 Task: Add the task  Upgrade and migrate company file storage to a cloud-based solution to the section Burnout Blitz in the project AgileFlow and add a Due Date to the respective task as 2023/12/21
Action: Mouse moved to (86, 469)
Screenshot: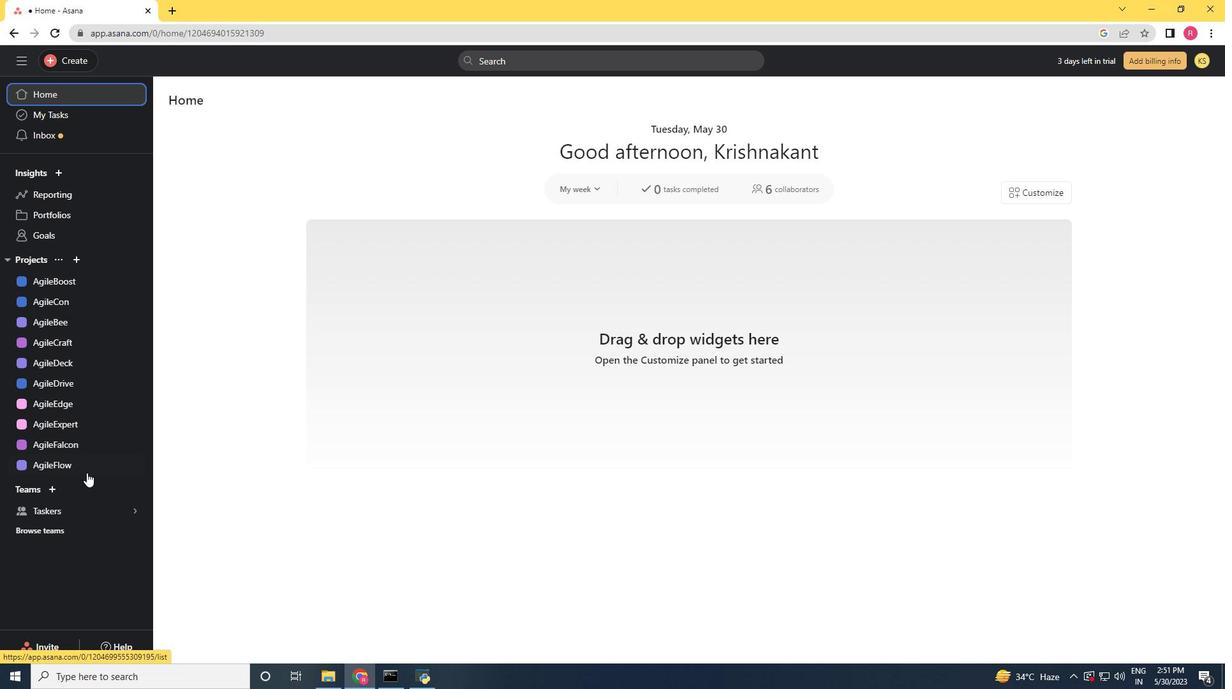 
Action: Mouse pressed left at (86, 469)
Screenshot: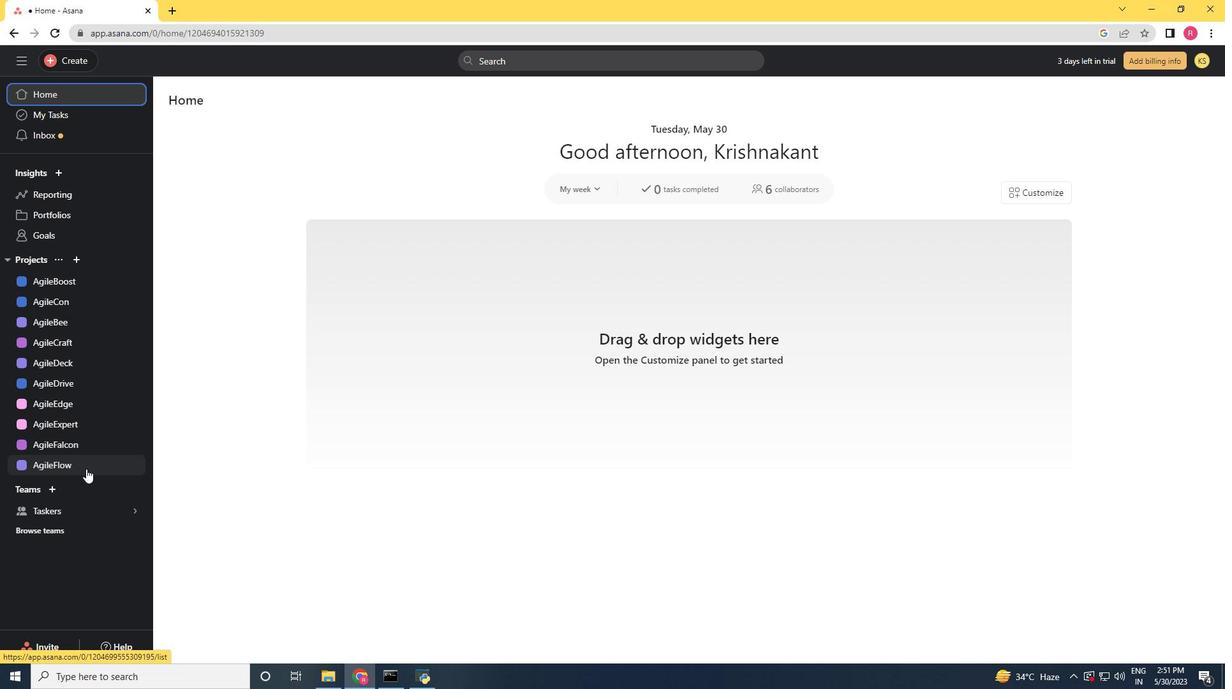 
Action: Mouse moved to (366, 506)
Screenshot: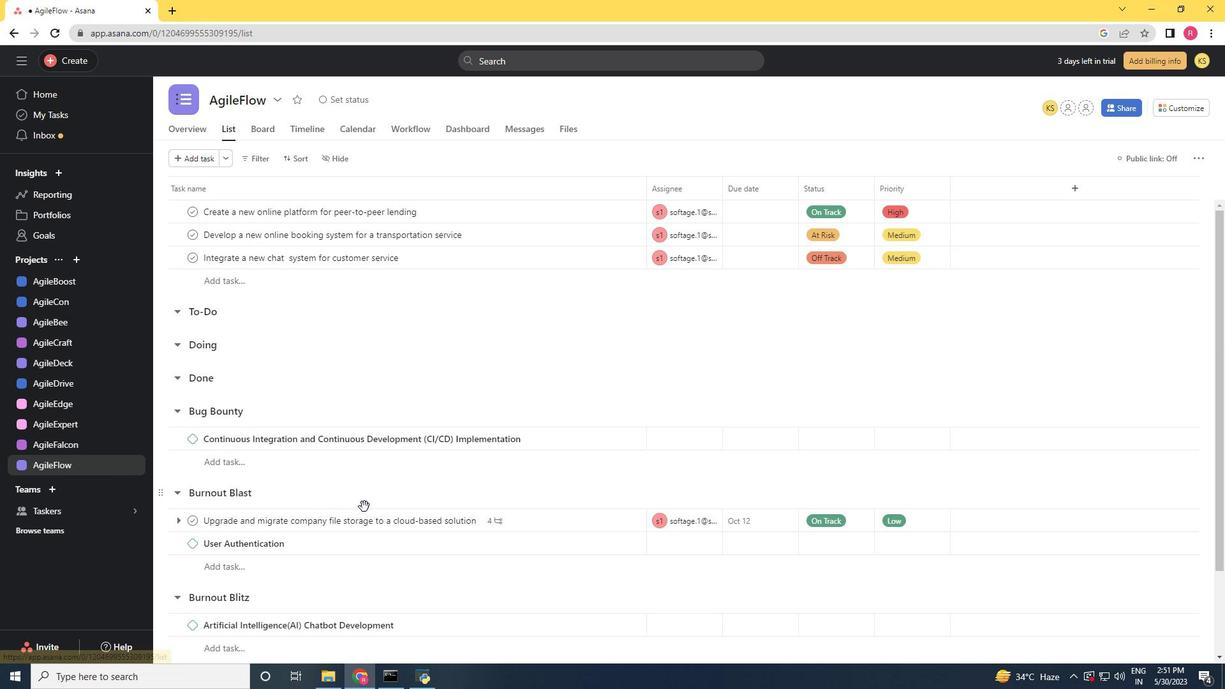 
Action: Mouse scrolled (366, 506) with delta (0, 0)
Screenshot: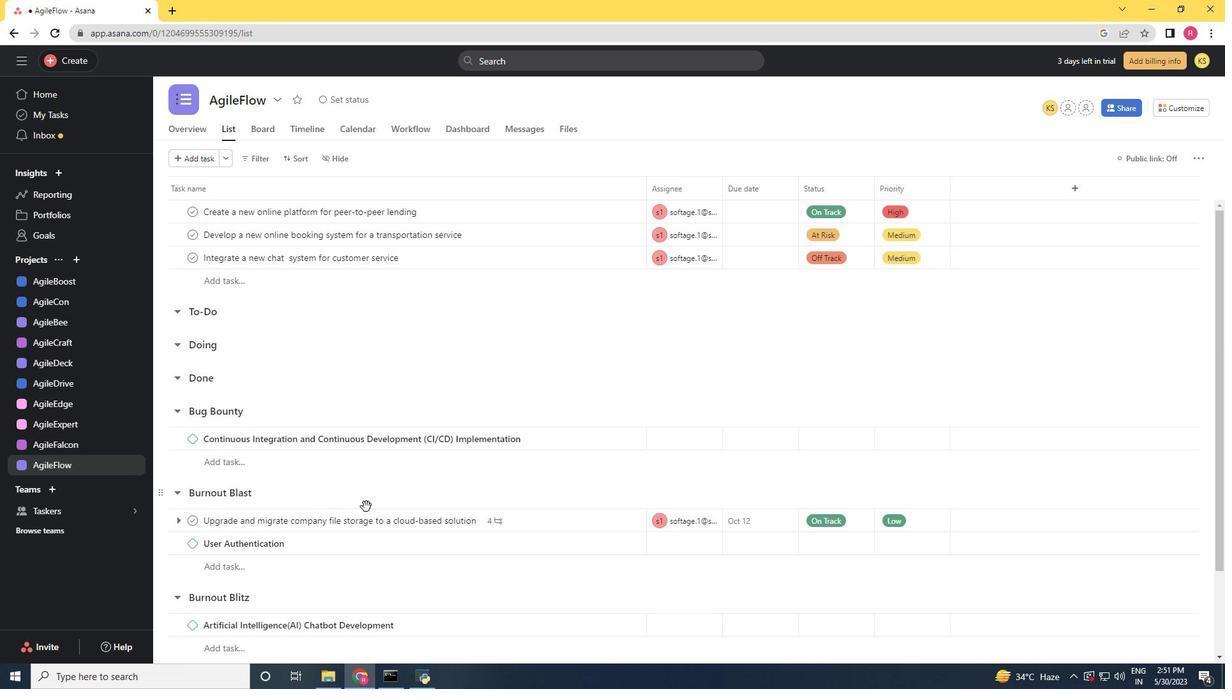 
Action: Mouse scrolled (366, 506) with delta (0, 0)
Screenshot: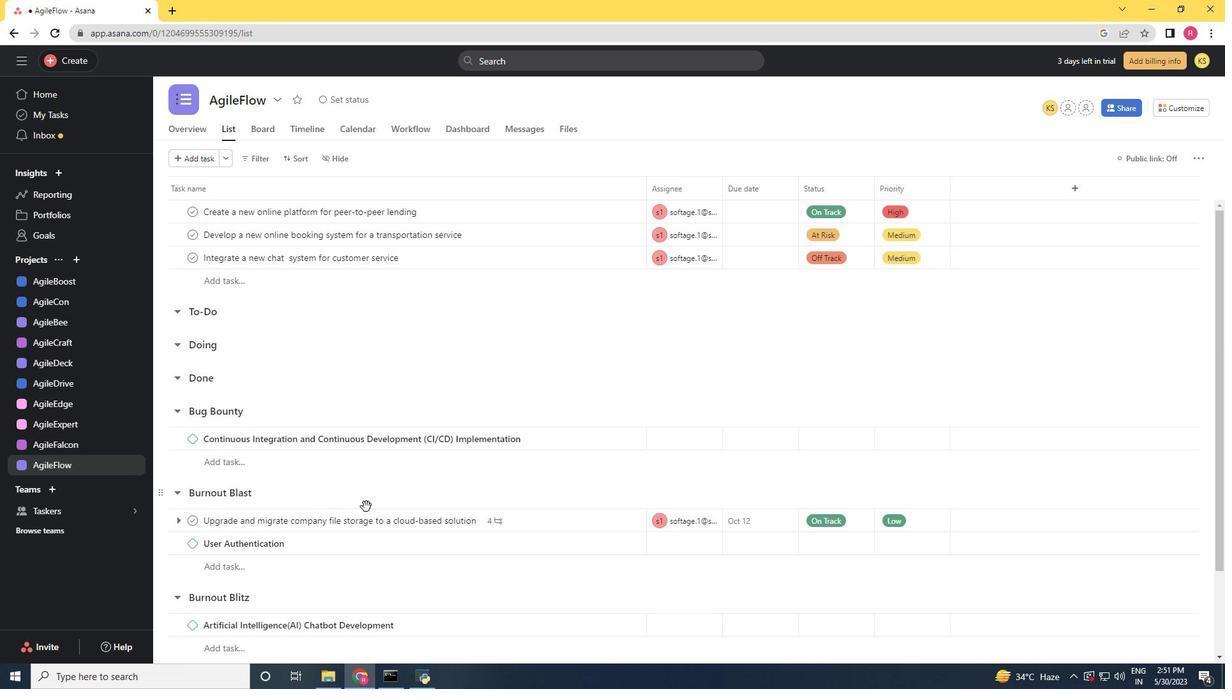 
Action: Mouse scrolled (366, 506) with delta (0, 0)
Screenshot: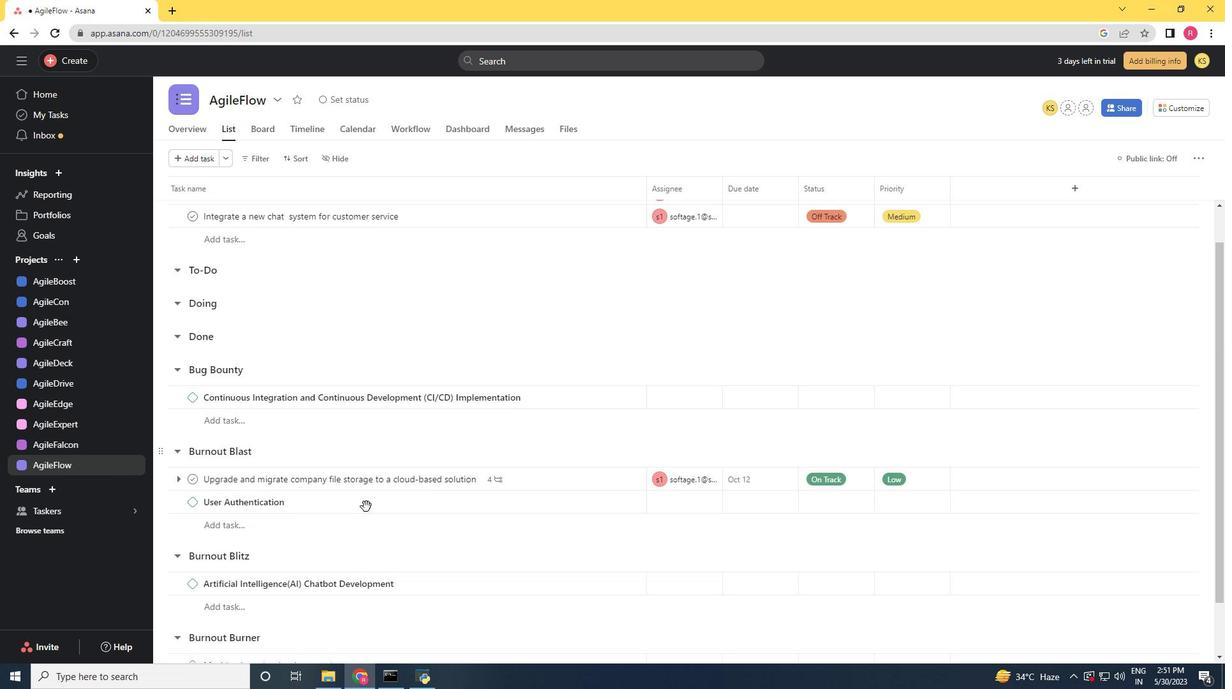 
Action: Mouse moved to (615, 417)
Screenshot: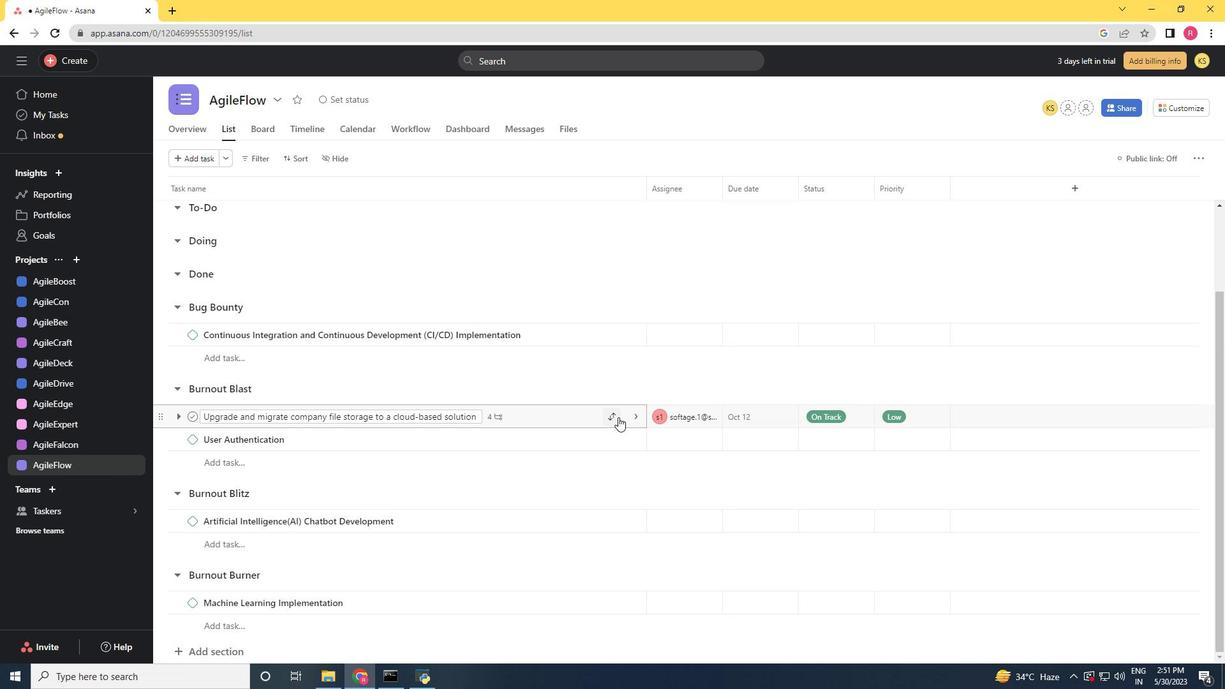 
Action: Mouse pressed left at (615, 417)
Screenshot: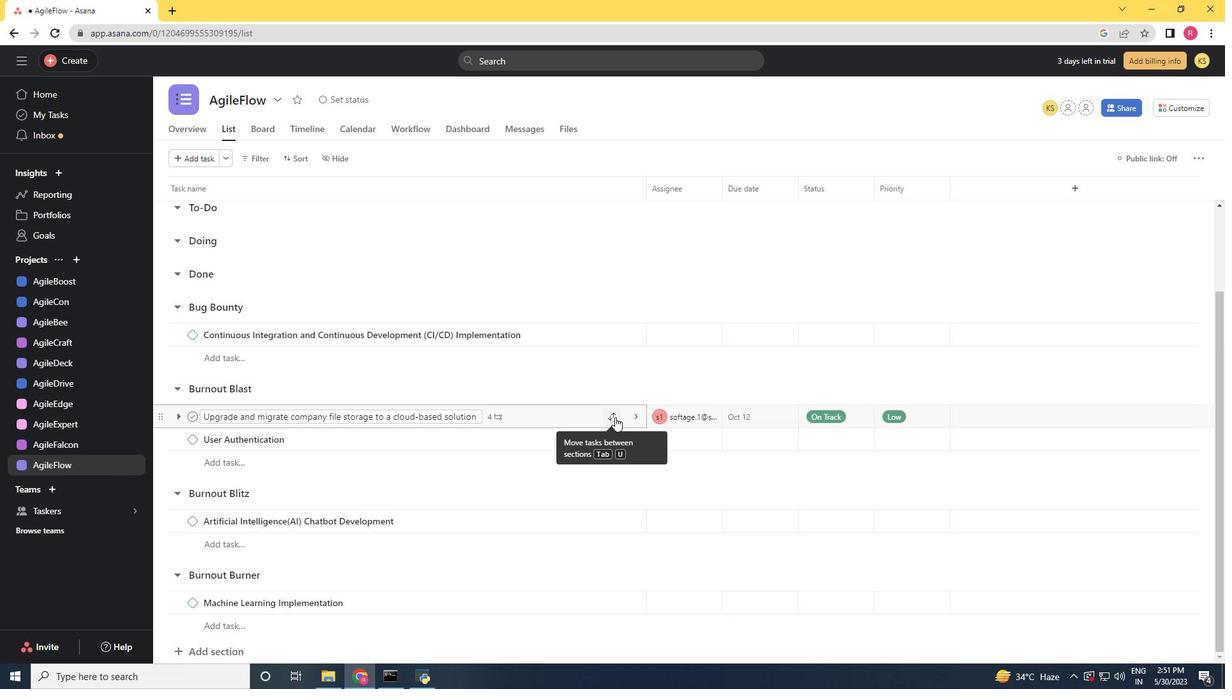 
Action: Mouse moved to (561, 597)
Screenshot: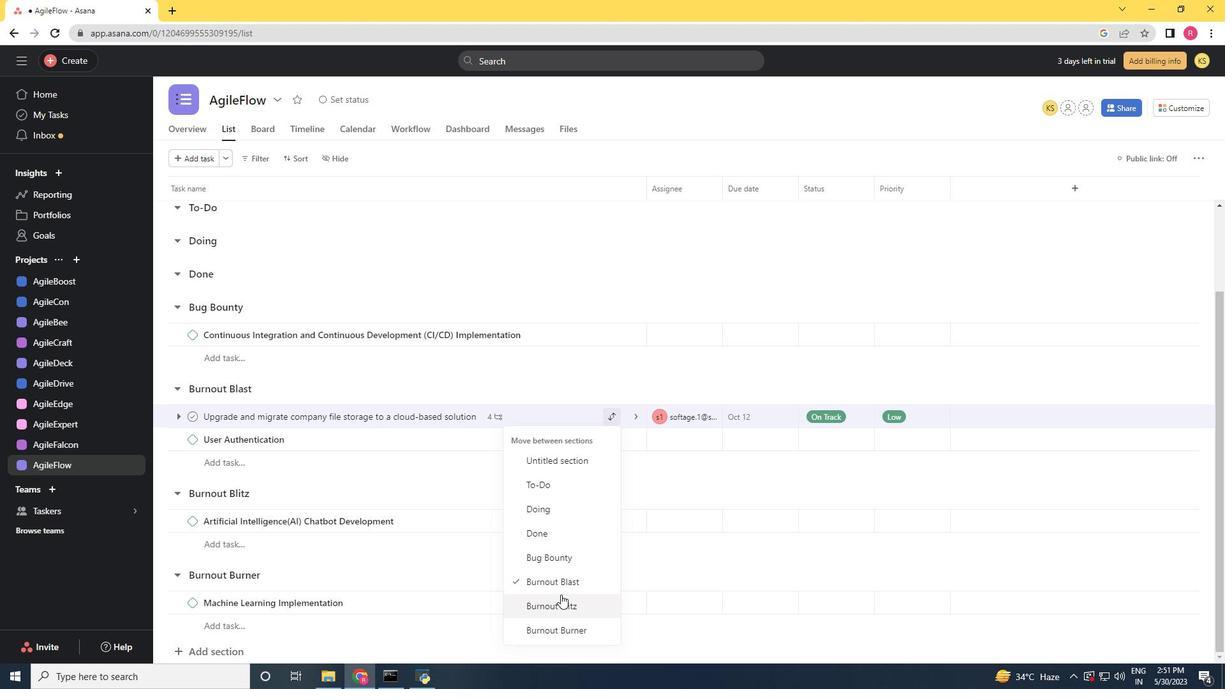 
Action: Mouse pressed left at (561, 597)
Screenshot: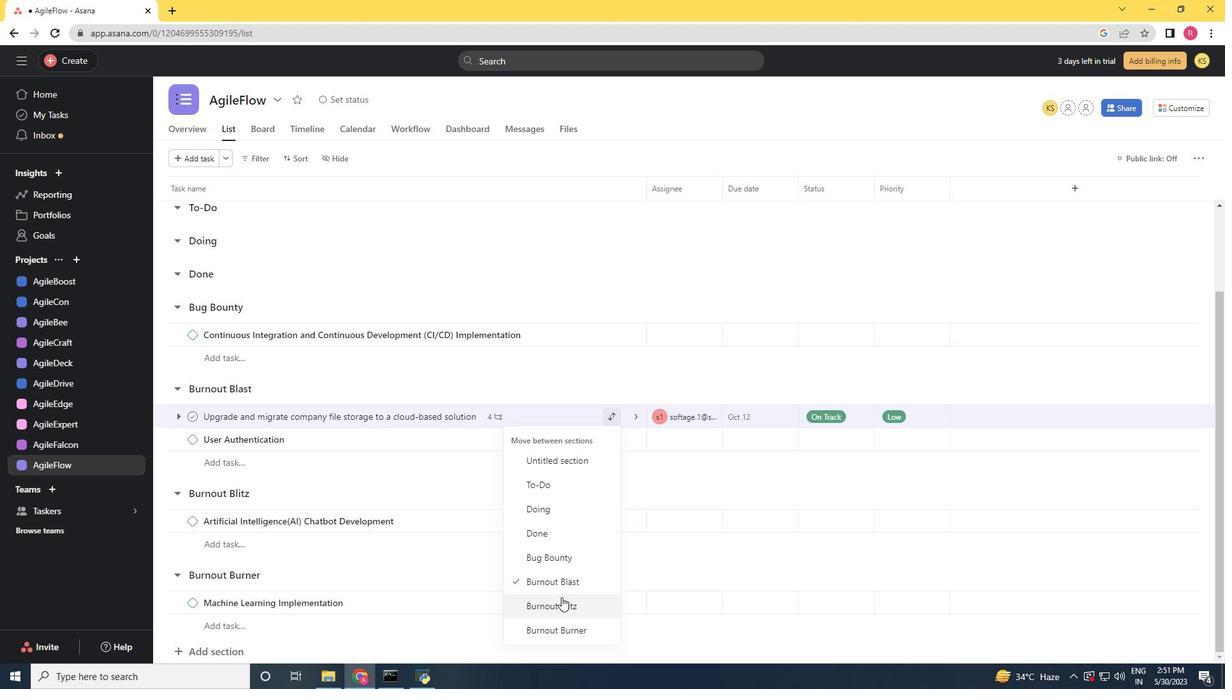 
Action: Mouse moved to (600, 539)
Screenshot: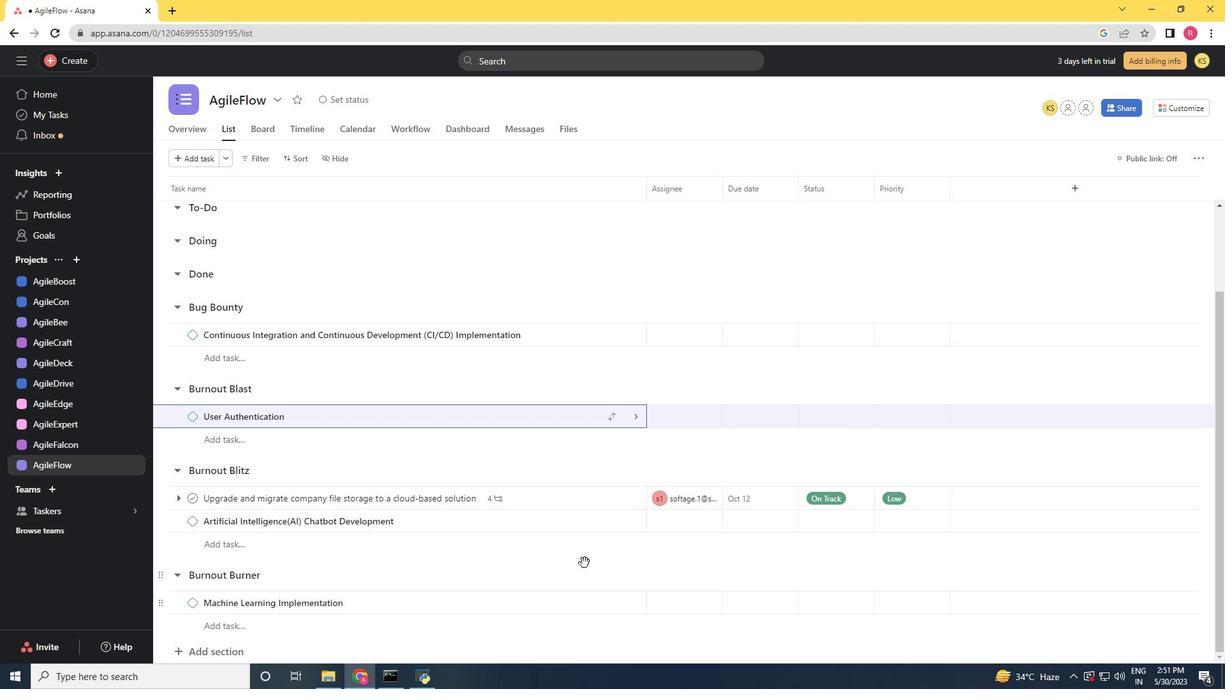 
Action: Mouse scrolled (600, 538) with delta (0, 0)
Screenshot: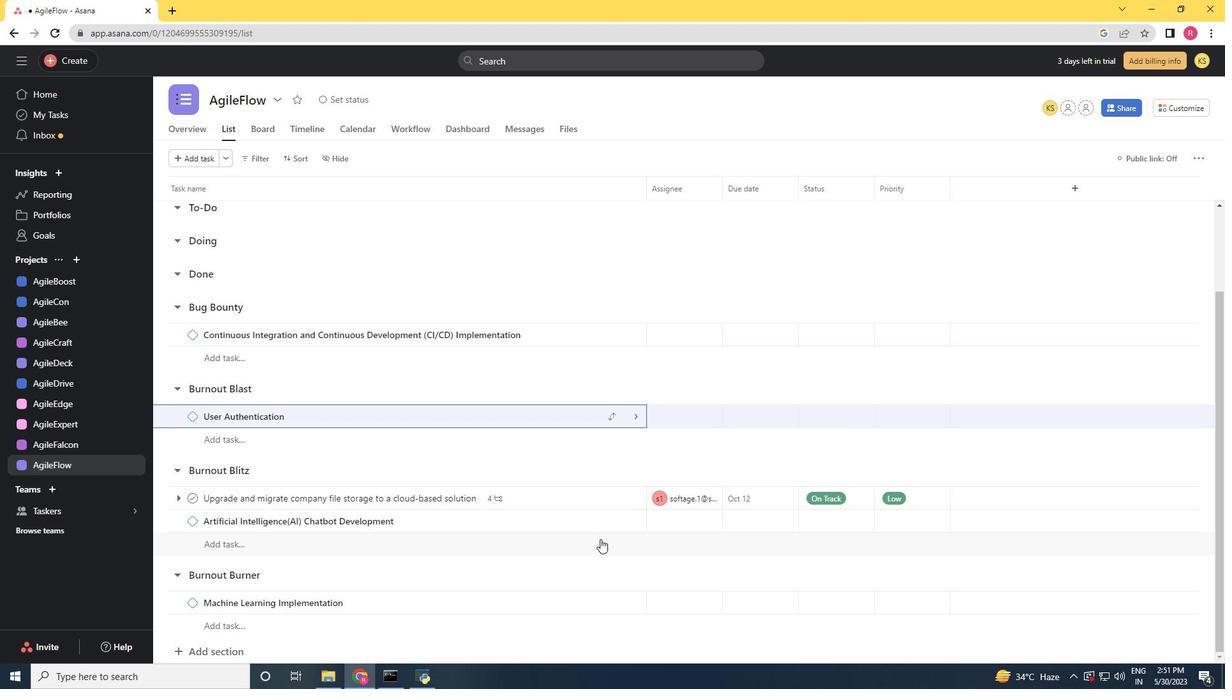 
Action: Mouse scrolled (600, 538) with delta (0, 0)
Screenshot: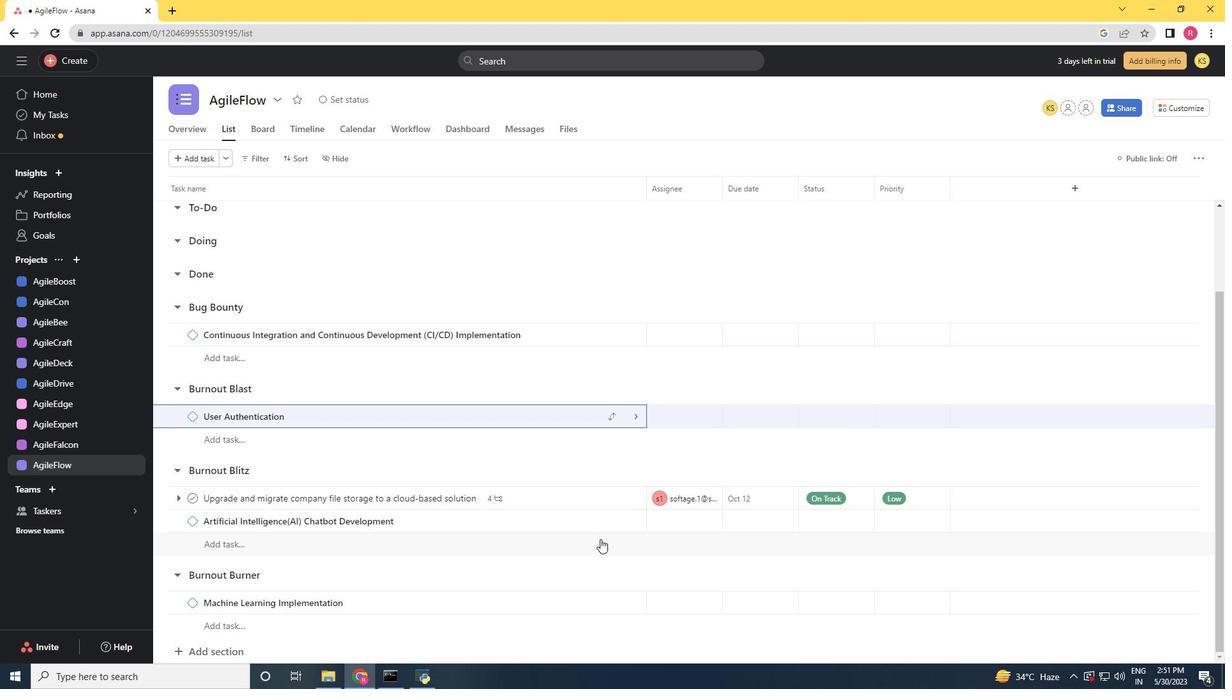 
Action: Mouse scrolled (600, 538) with delta (0, 0)
Screenshot: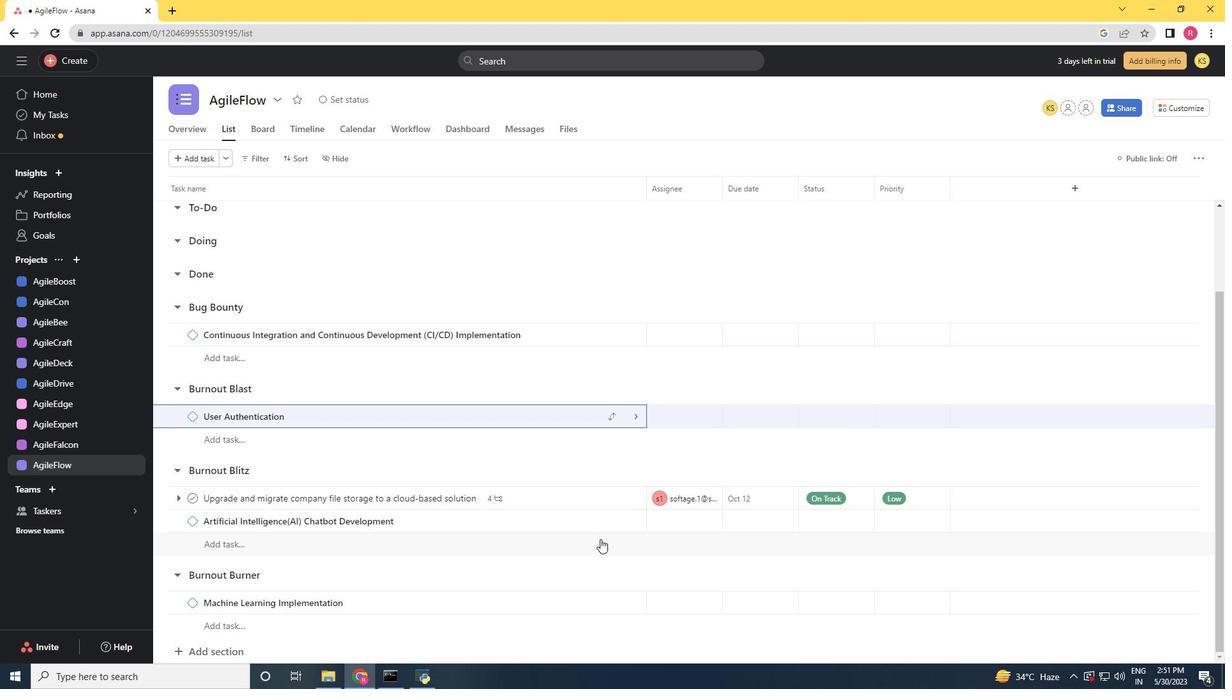 
Action: Mouse scrolled (600, 538) with delta (0, 0)
Screenshot: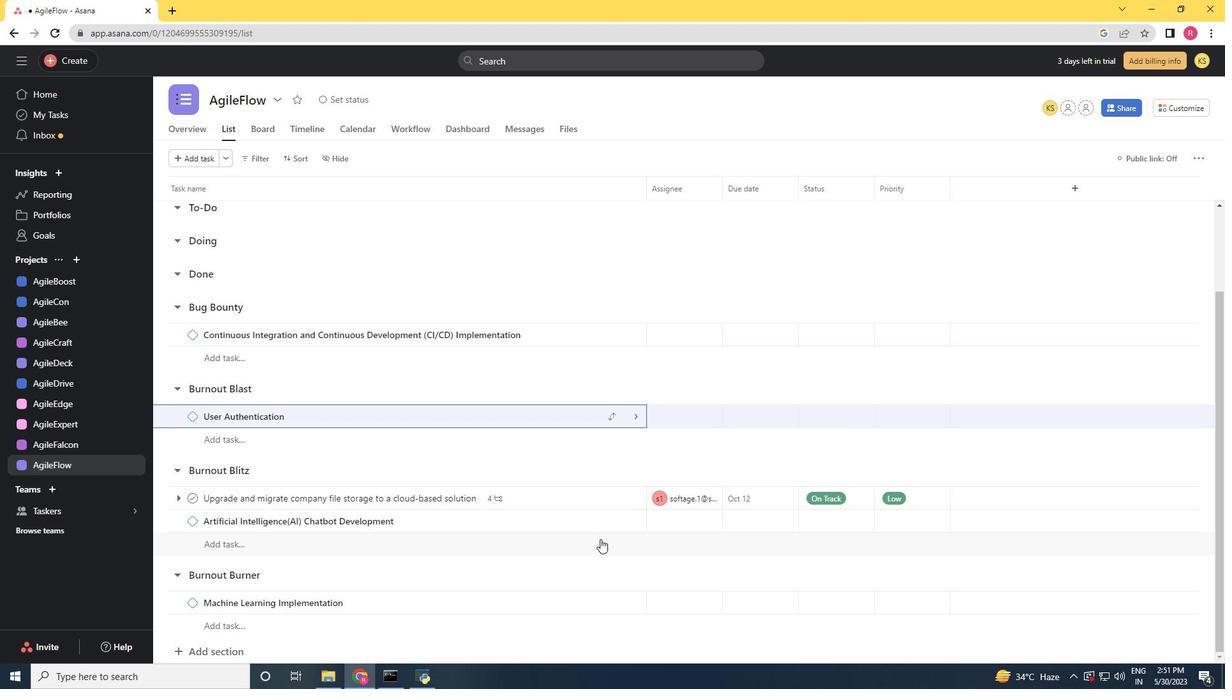
Action: Mouse moved to (565, 497)
Screenshot: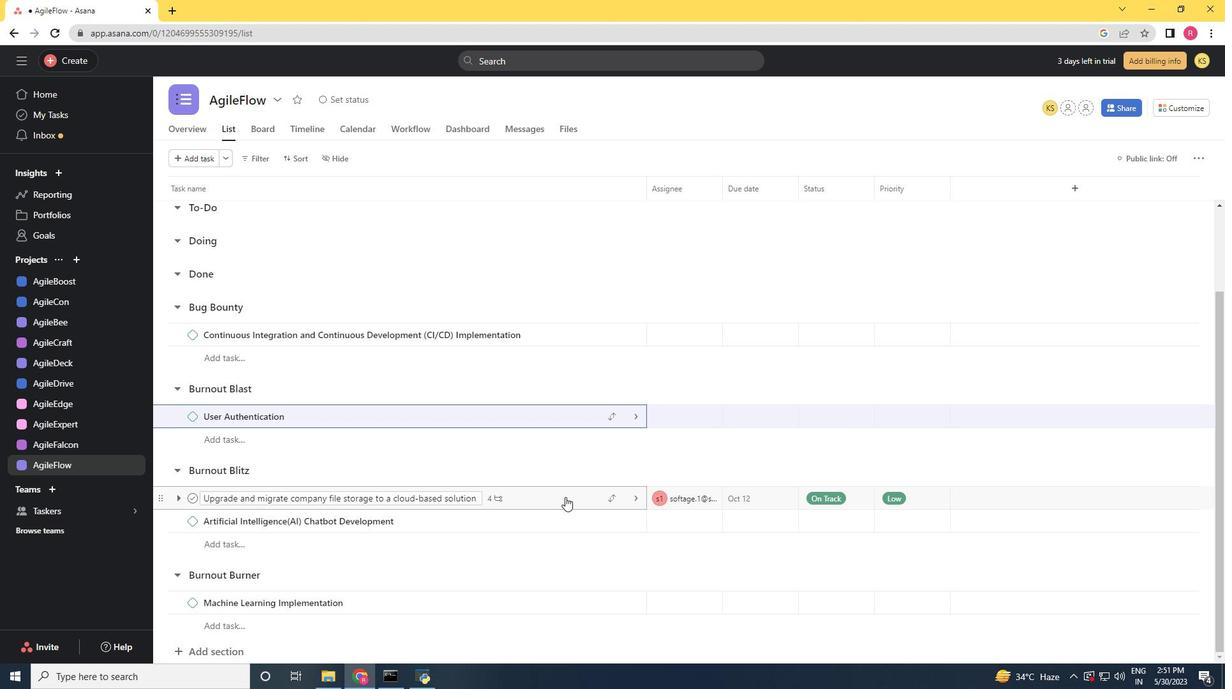 
Action: Mouse pressed left at (565, 497)
Screenshot: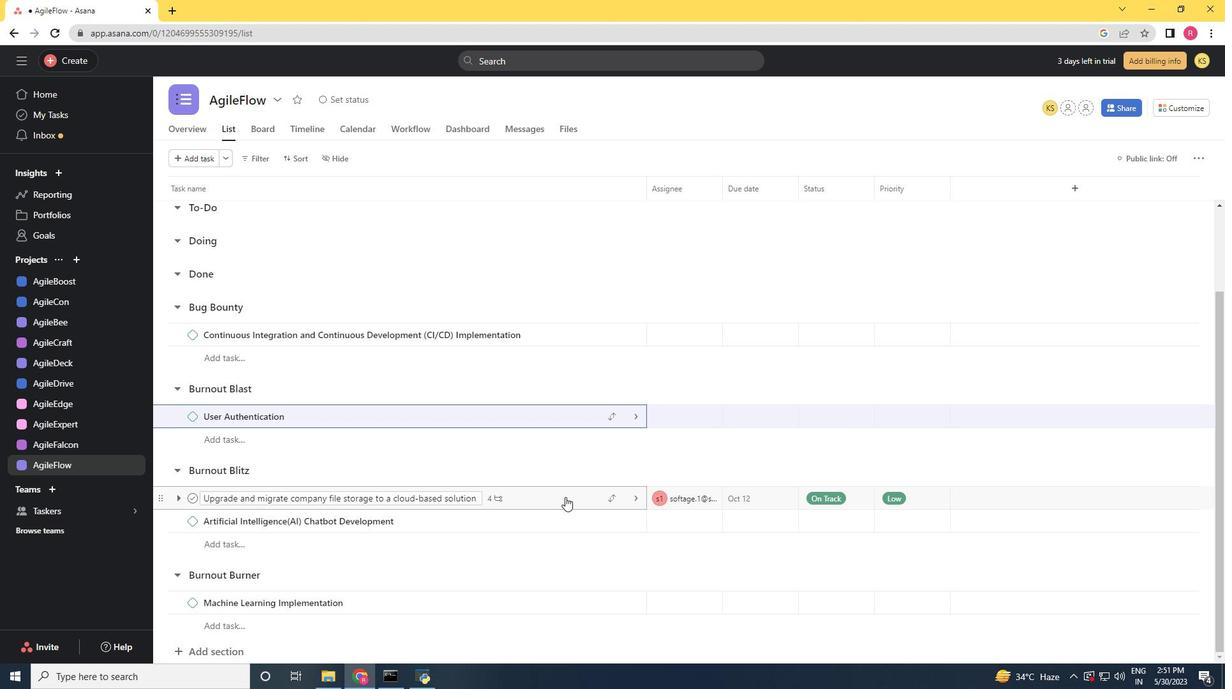 
Action: Mouse moved to (942, 281)
Screenshot: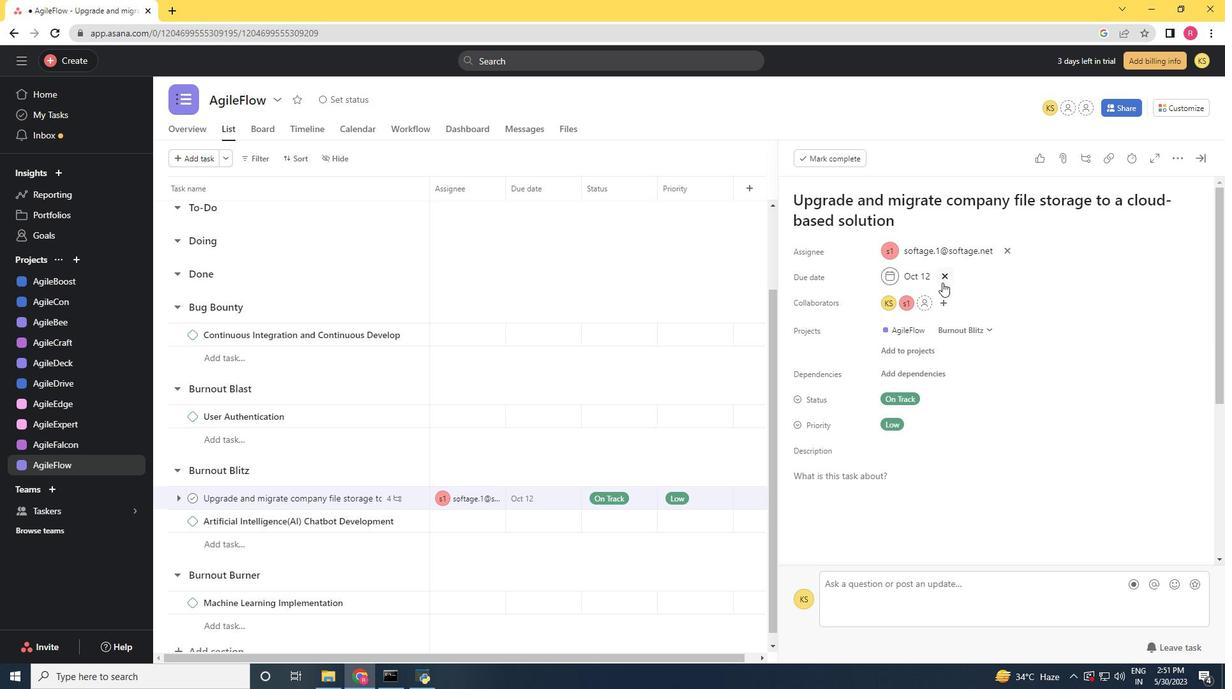 
Action: Mouse pressed left at (942, 281)
Screenshot: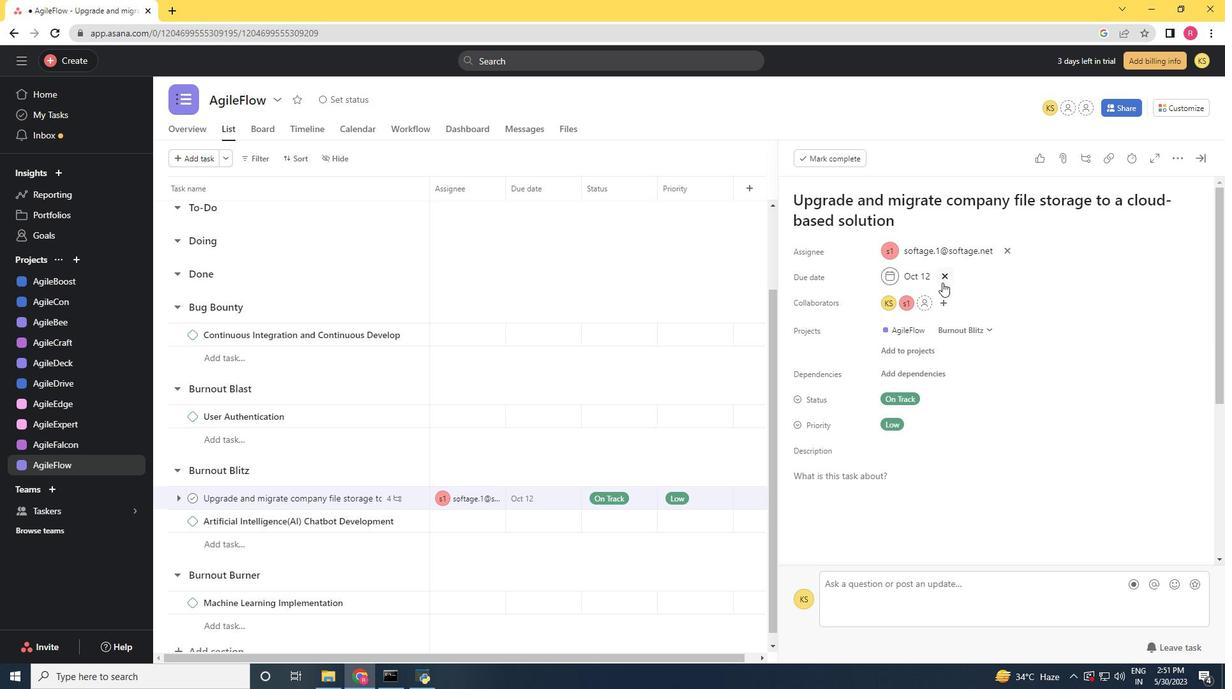 
Action: Mouse moved to (924, 273)
Screenshot: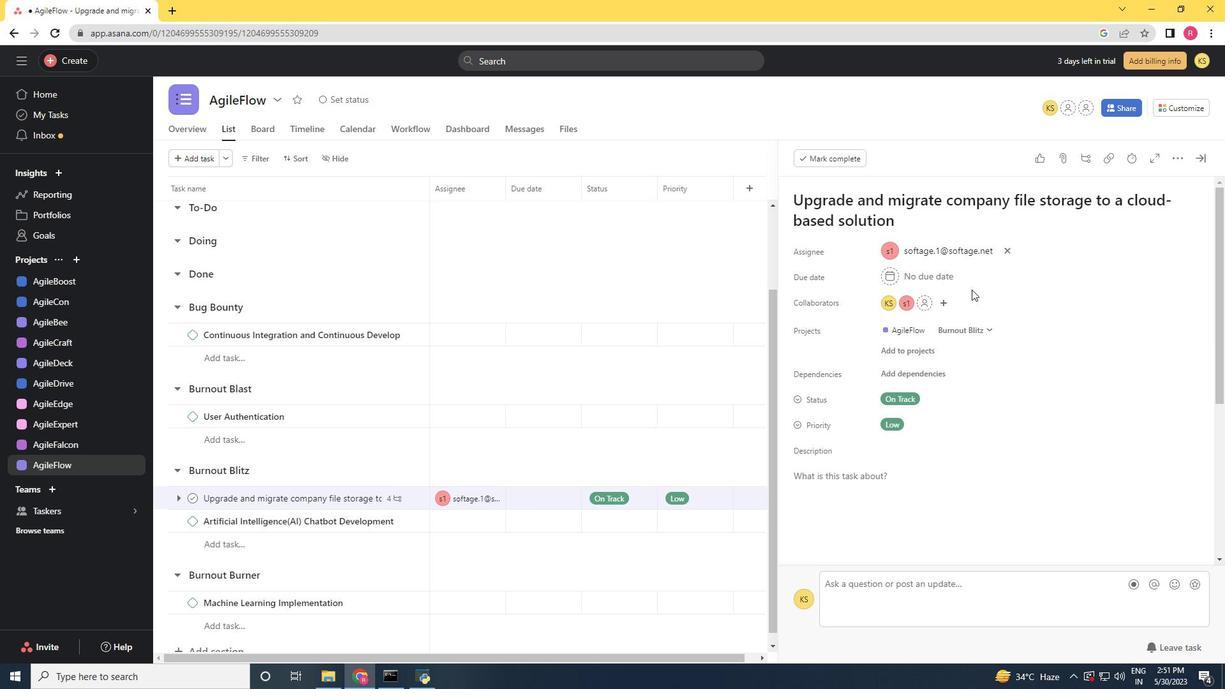 
Action: Mouse pressed left at (924, 273)
Screenshot: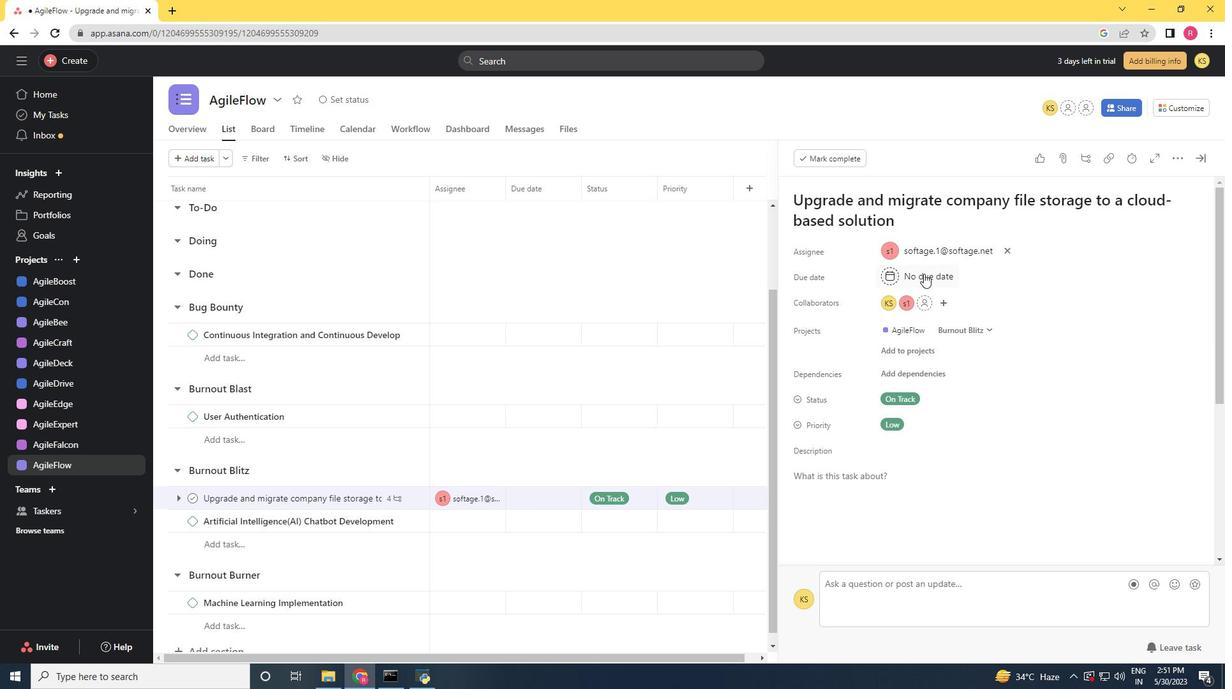 
Action: Mouse moved to (1036, 337)
Screenshot: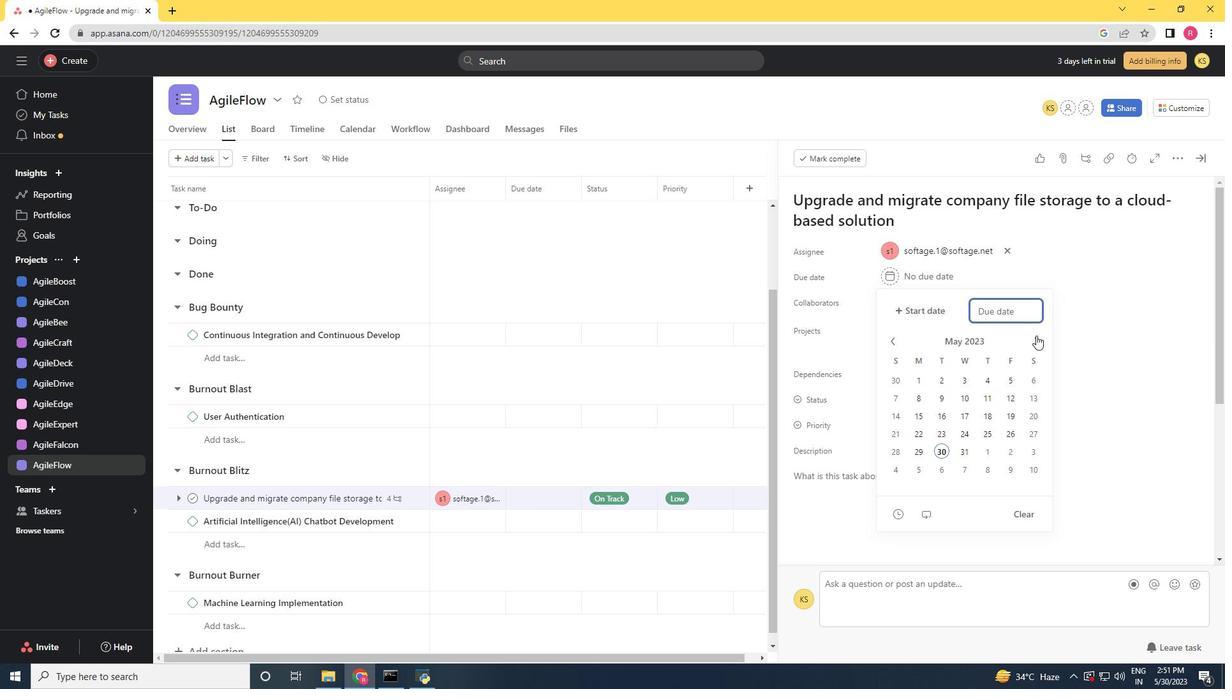 
Action: Mouse pressed left at (1036, 337)
Screenshot: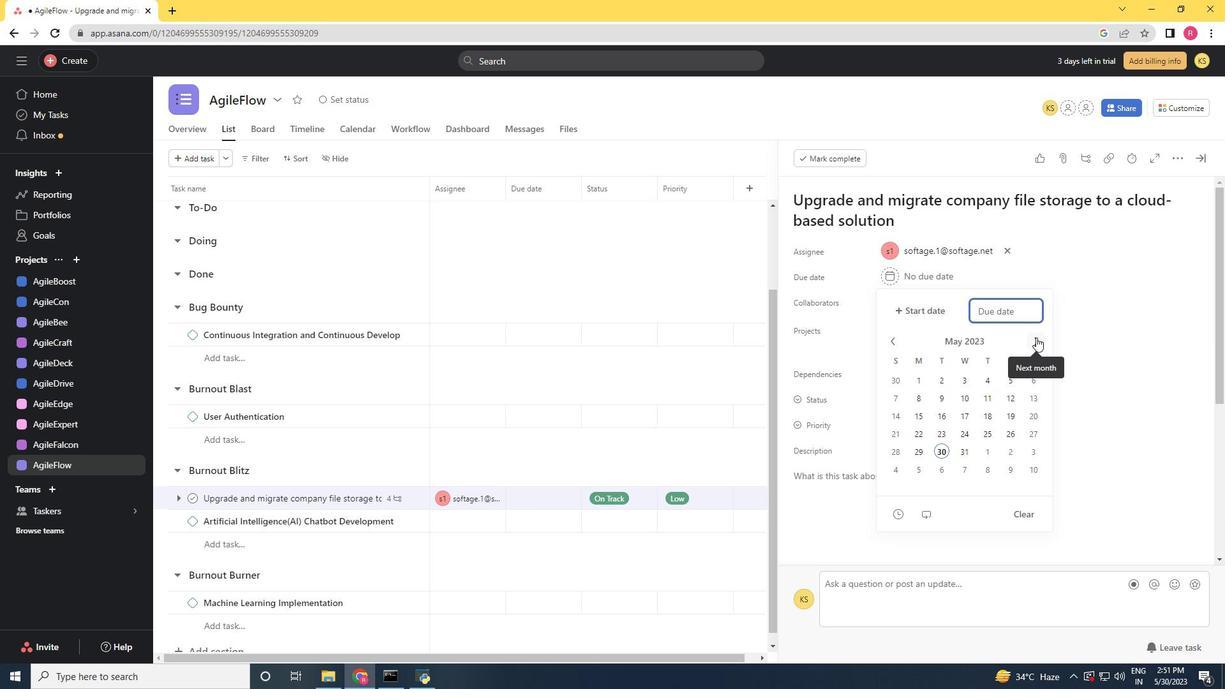 
Action: Mouse pressed left at (1036, 337)
Screenshot: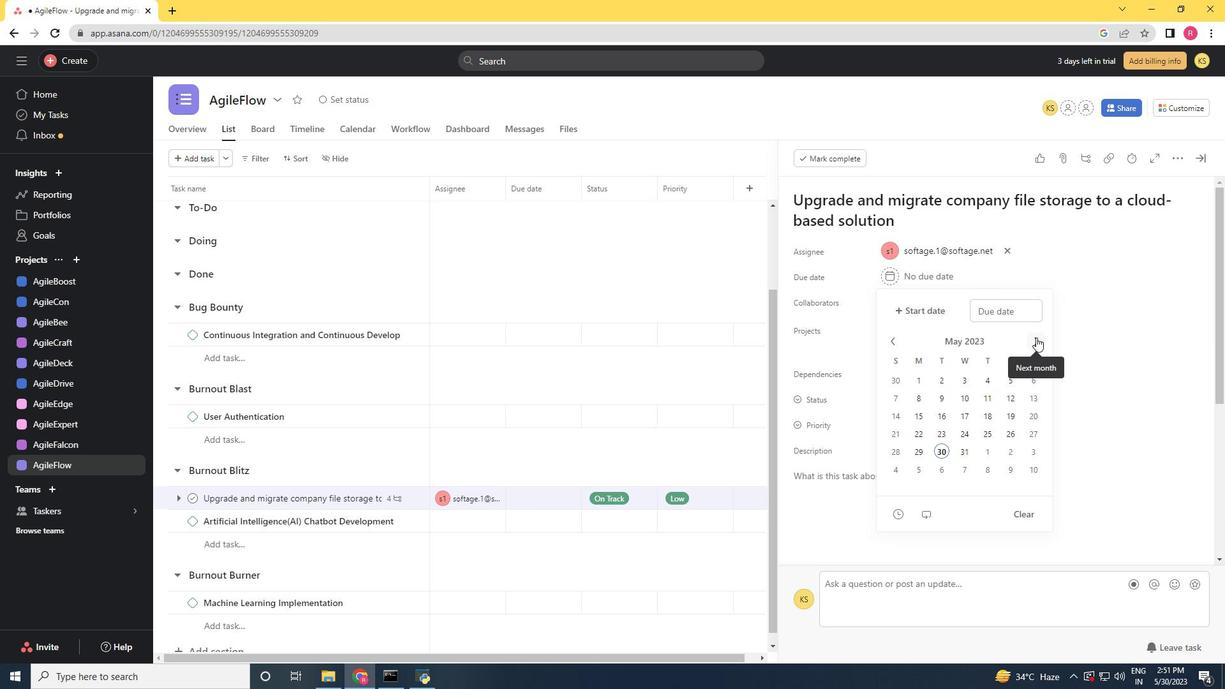 
Action: Mouse pressed left at (1036, 337)
Screenshot: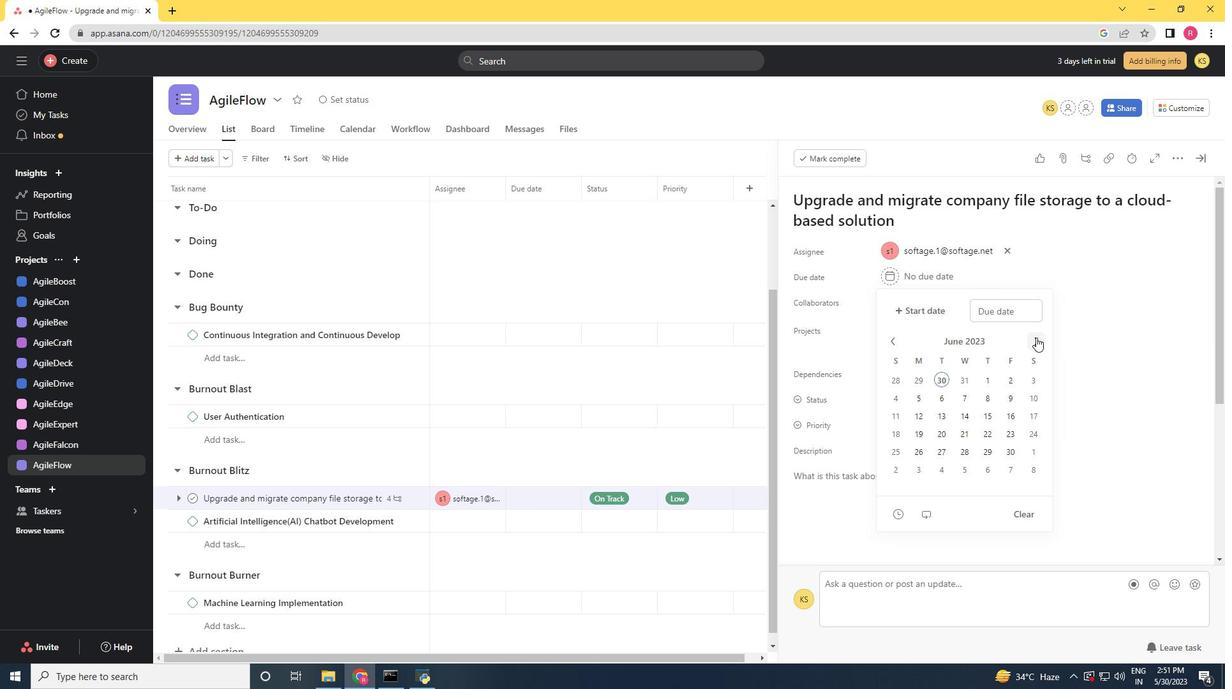 
Action: Mouse pressed left at (1036, 337)
Screenshot: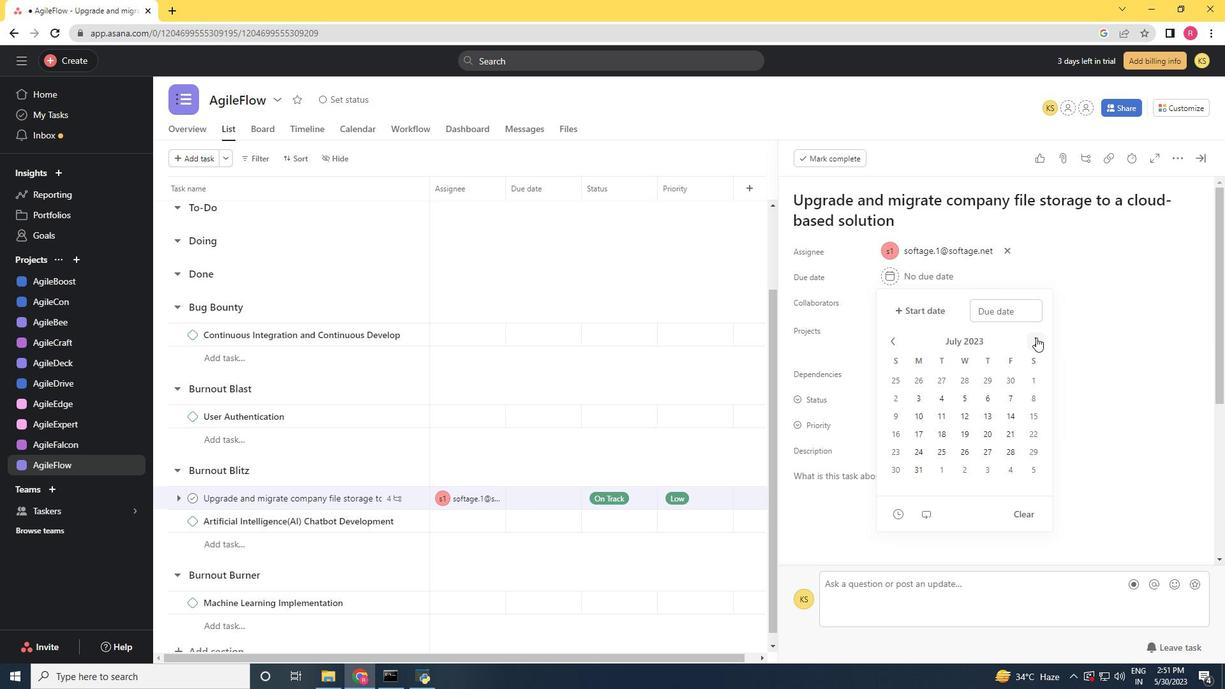 
Action: Mouse pressed left at (1036, 337)
Screenshot: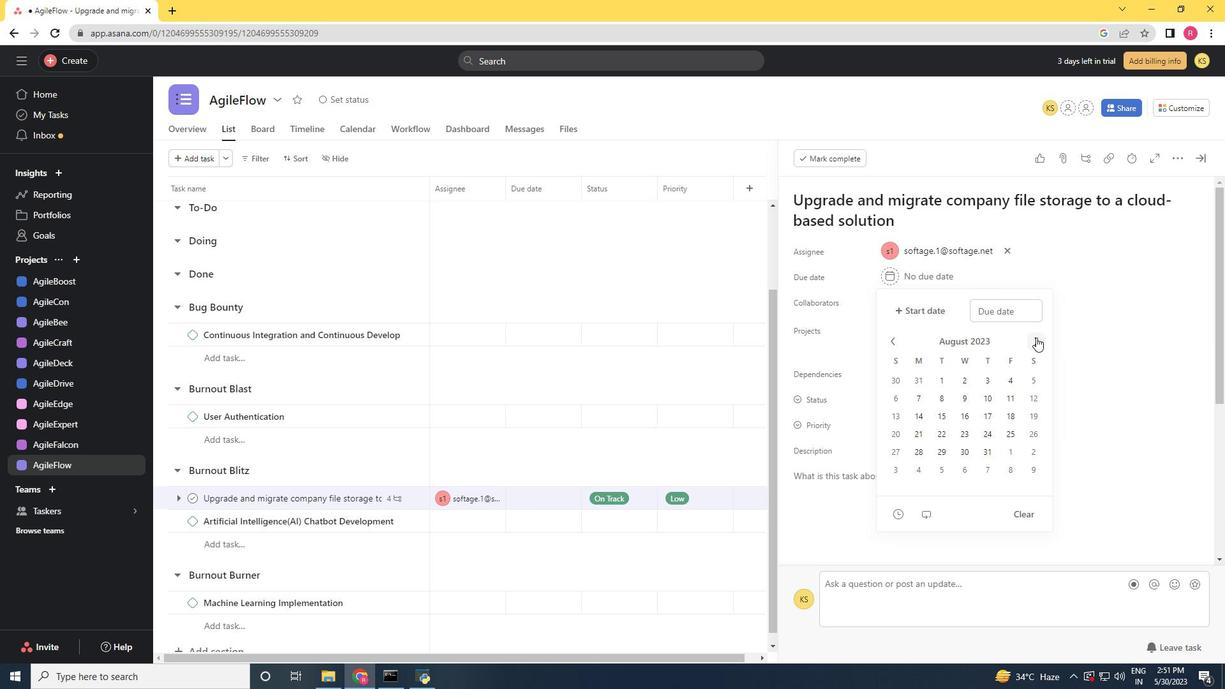 
Action: Mouse pressed left at (1036, 337)
Screenshot: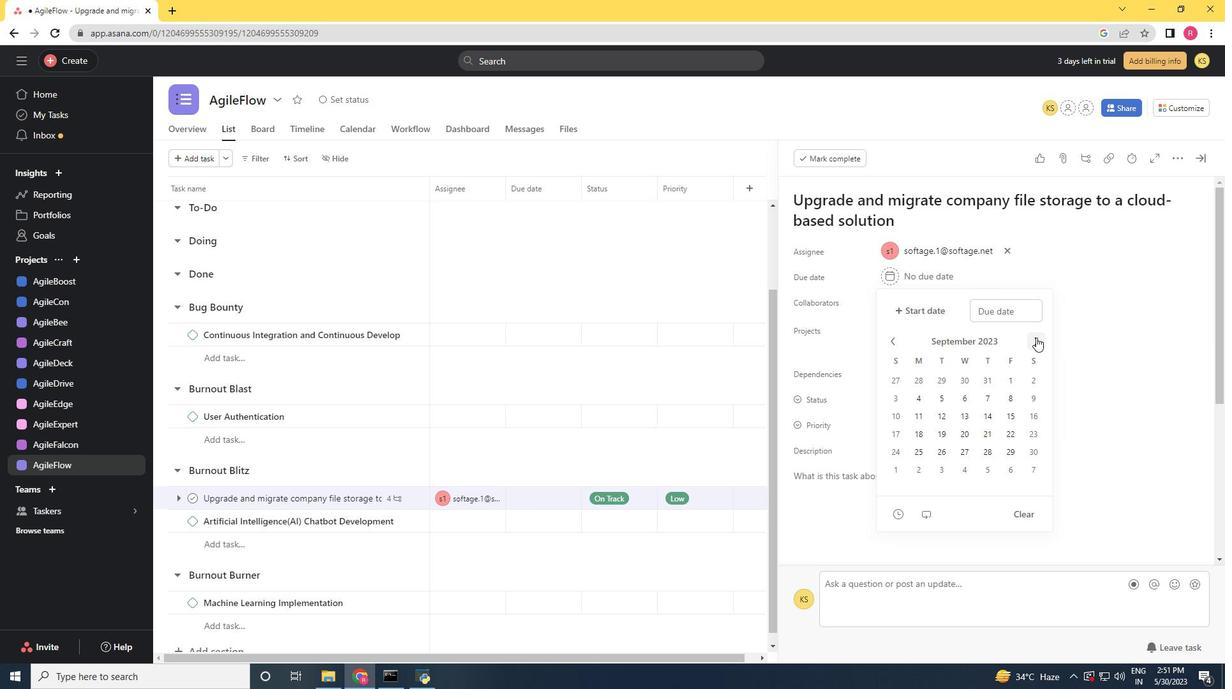 
Action: Mouse pressed left at (1036, 337)
Screenshot: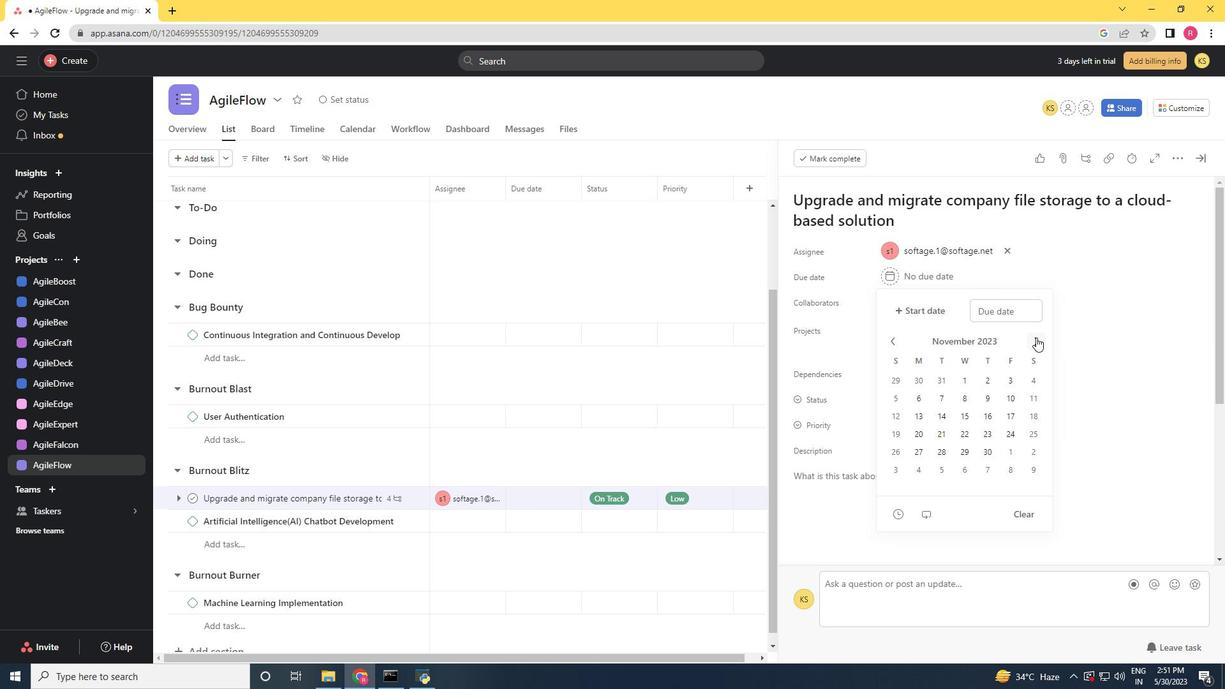 
Action: Mouse moved to (995, 437)
Screenshot: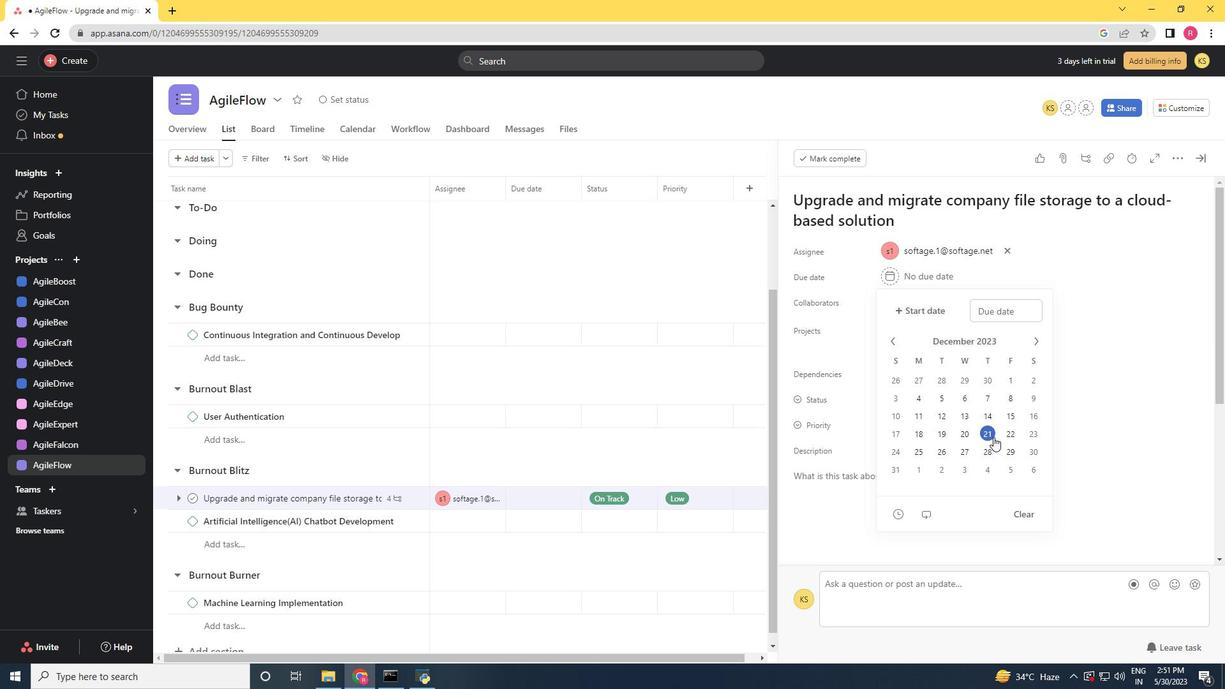 
Action: Mouse pressed left at (995, 437)
Screenshot: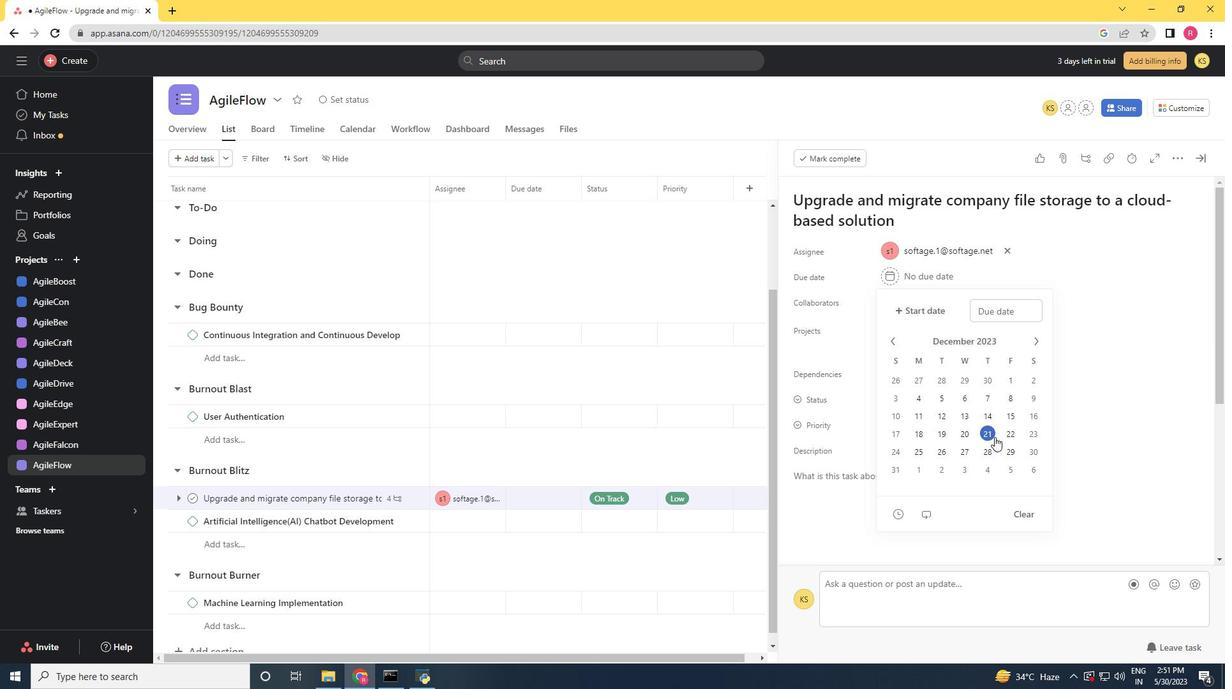 
Action: Mouse moved to (1110, 374)
Screenshot: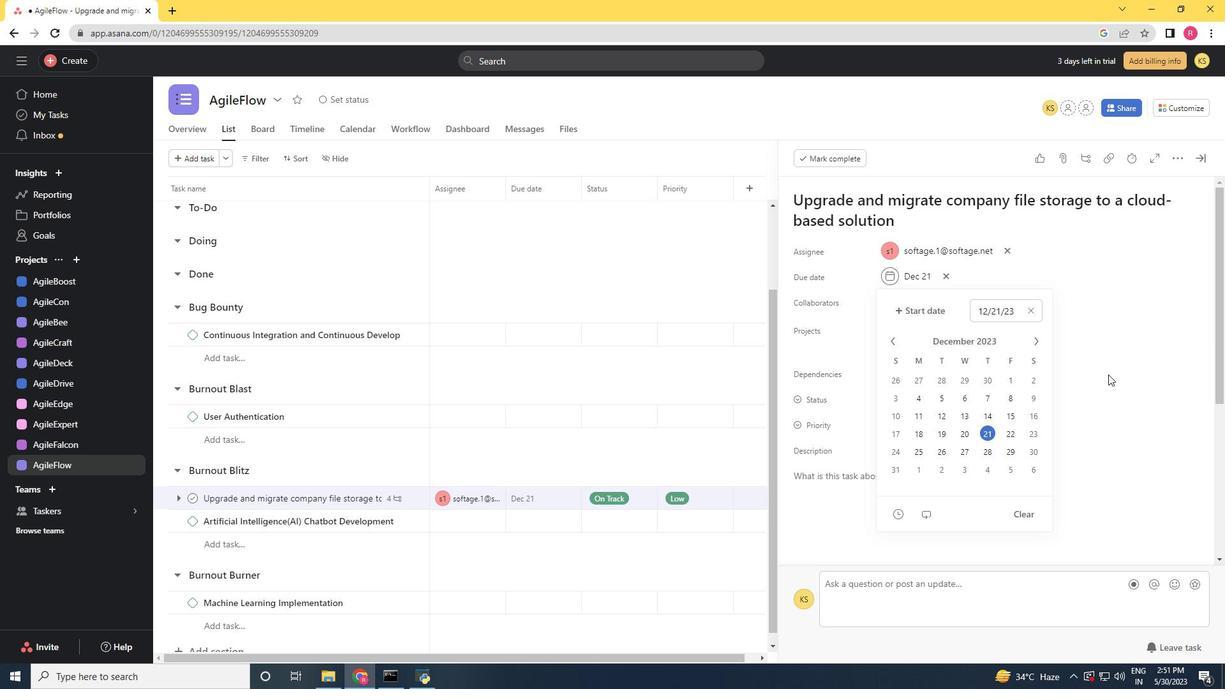 
Action: Mouse pressed left at (1110, 374)
Screenshot: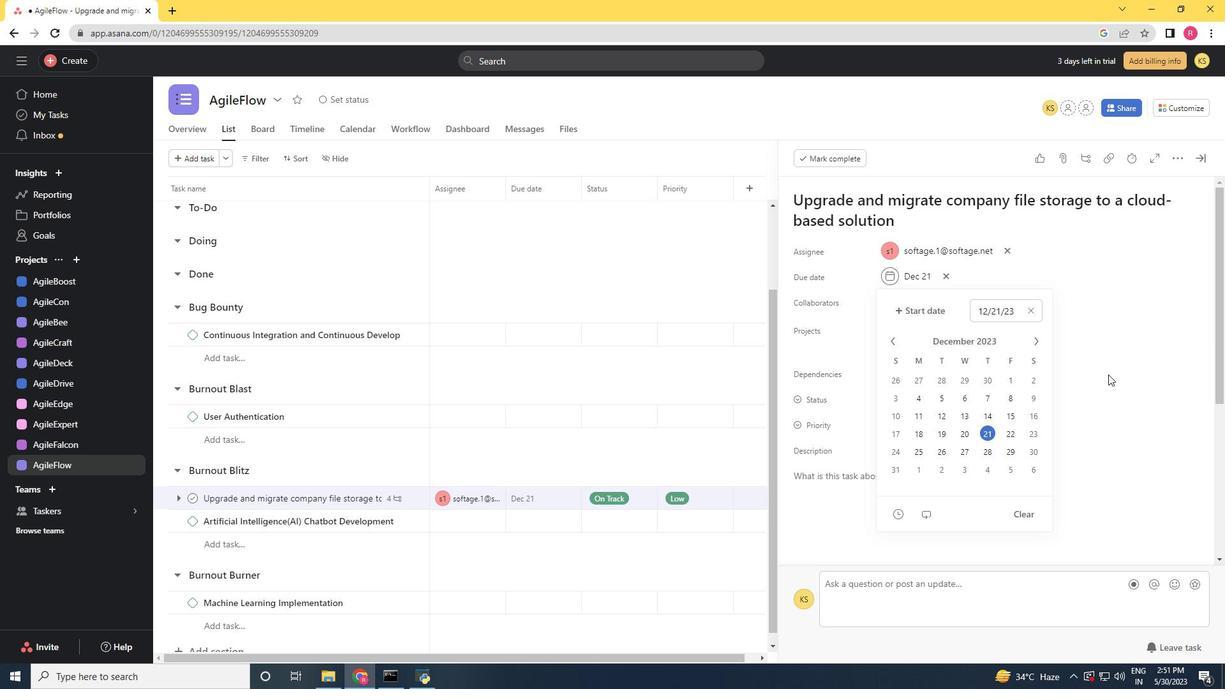 
Action: Mouse moved to (1092, 384)
Screenshot: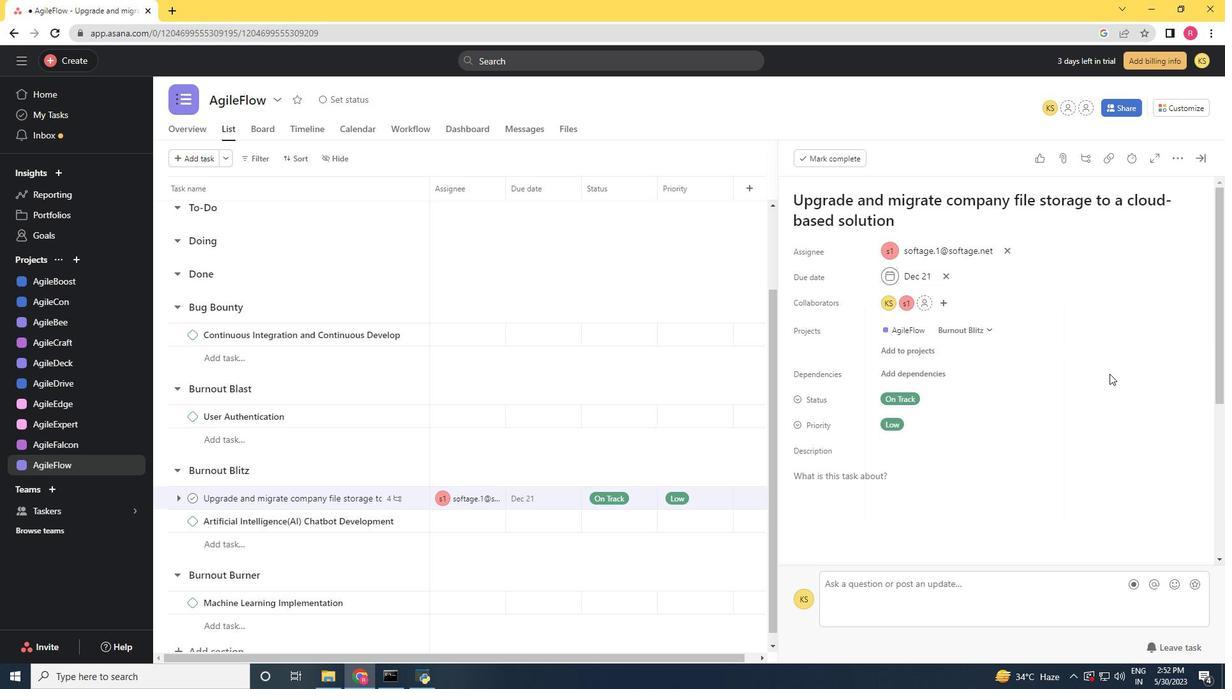 
